 Task: Create a due date automation when advanced on, 2 days after a card is due add dates due in more than 1 working days at 11:00 AM.
Action: Mouse moved to (920, 71)
Screenshot: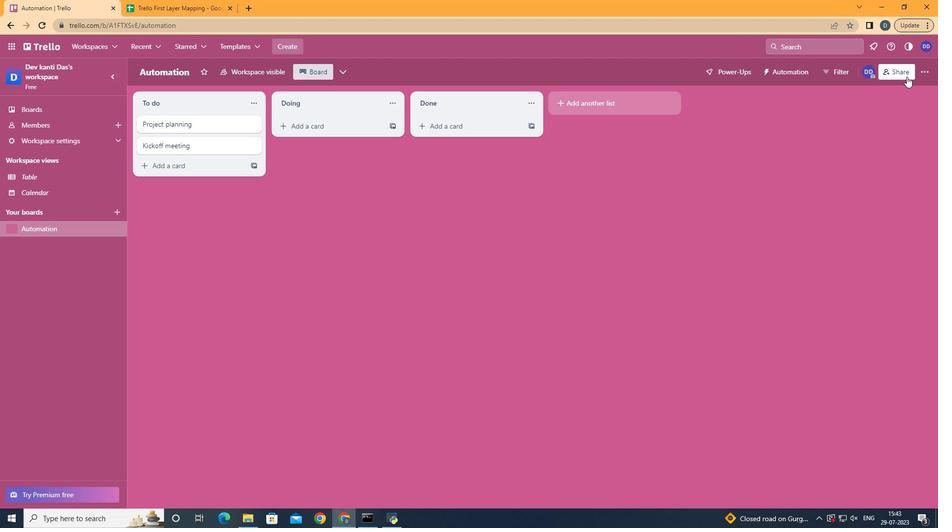
Action: Mouse pressed left at (920, 71)
Screenshot: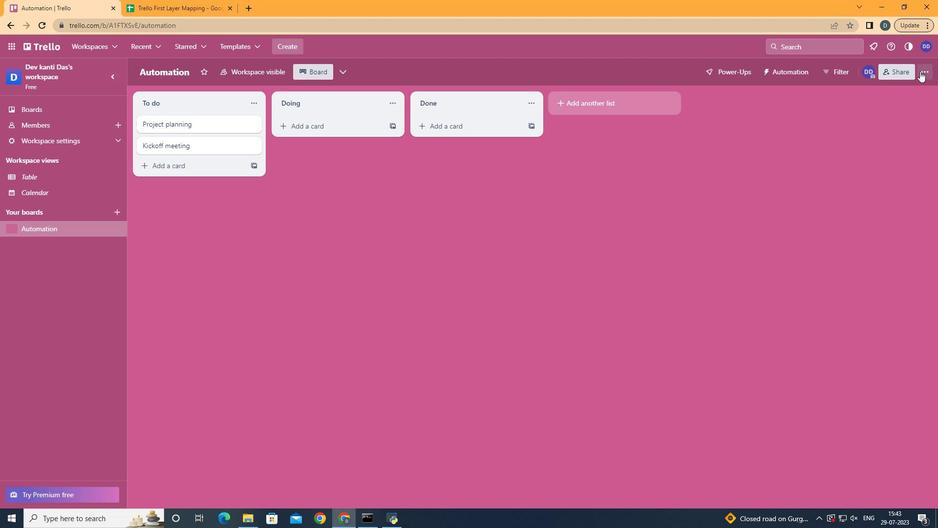 
Action: Mouse moved to (870, 207)
Screenshot: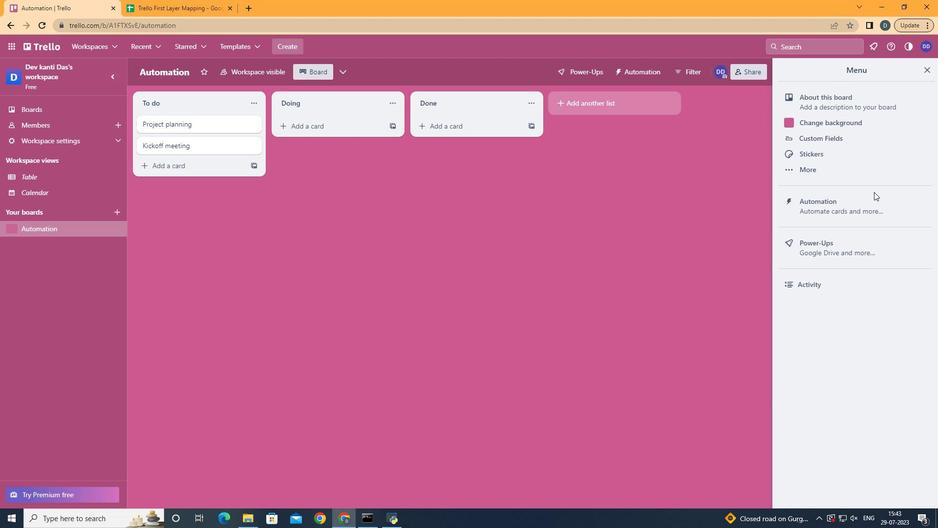 
Action: Mouse pressed left at (870, 207)
Screenshot: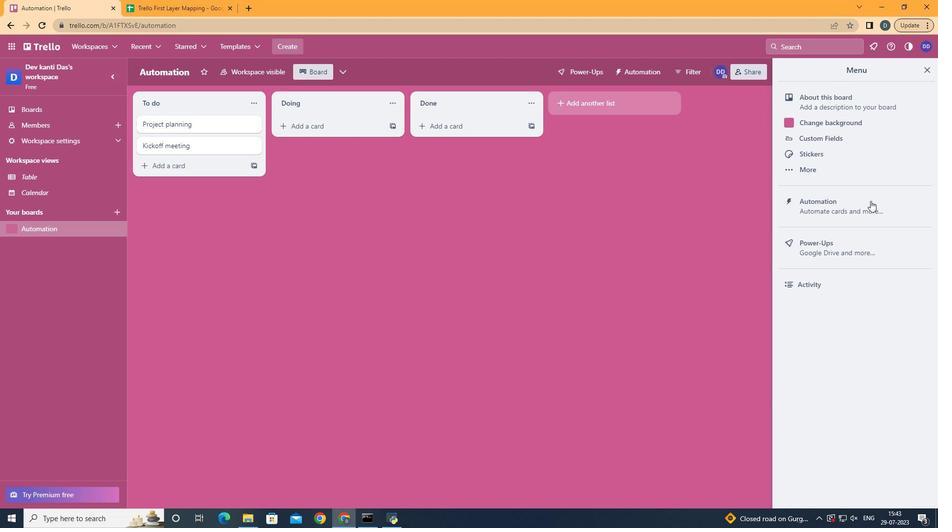 
Action: Mouse moved to (196, 193)
Screenshot: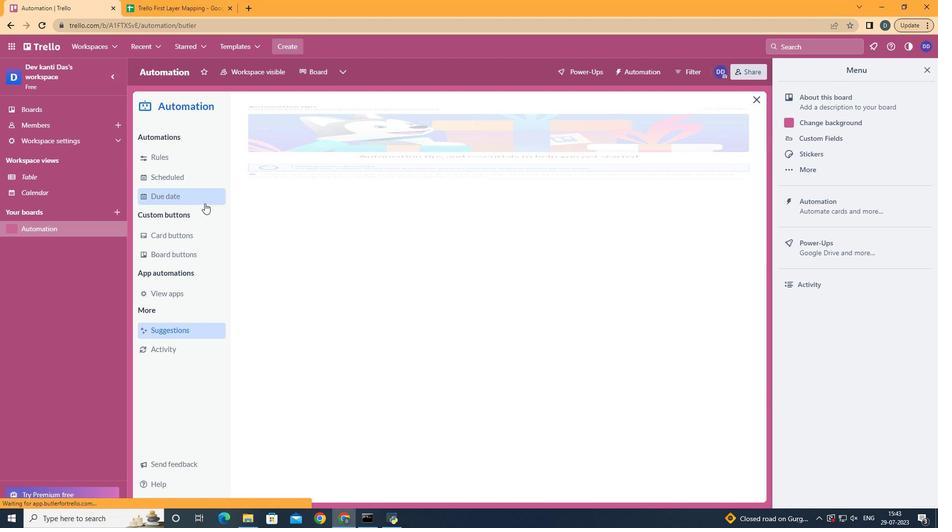 
Action: Mouse pressed left at (196, 193)
Screenshot: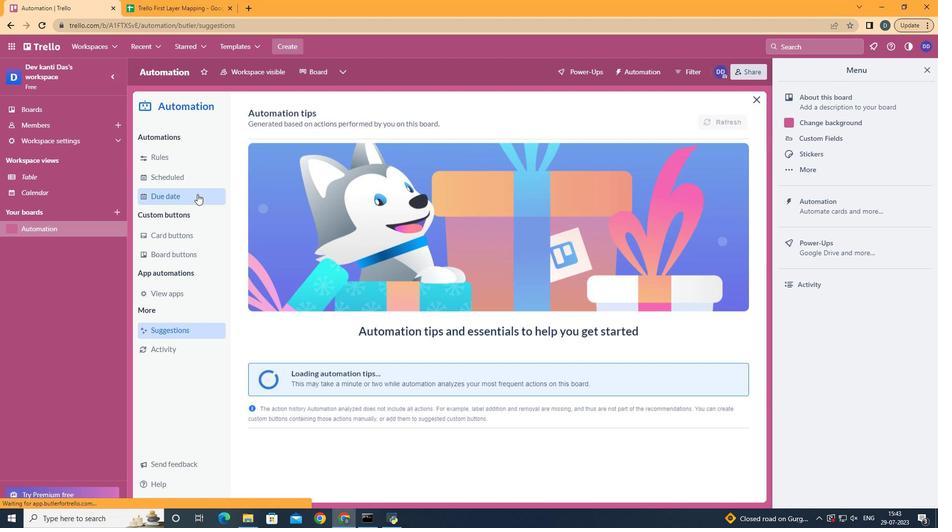 
Action: Mouse moved to (695, 116)
Screenshot: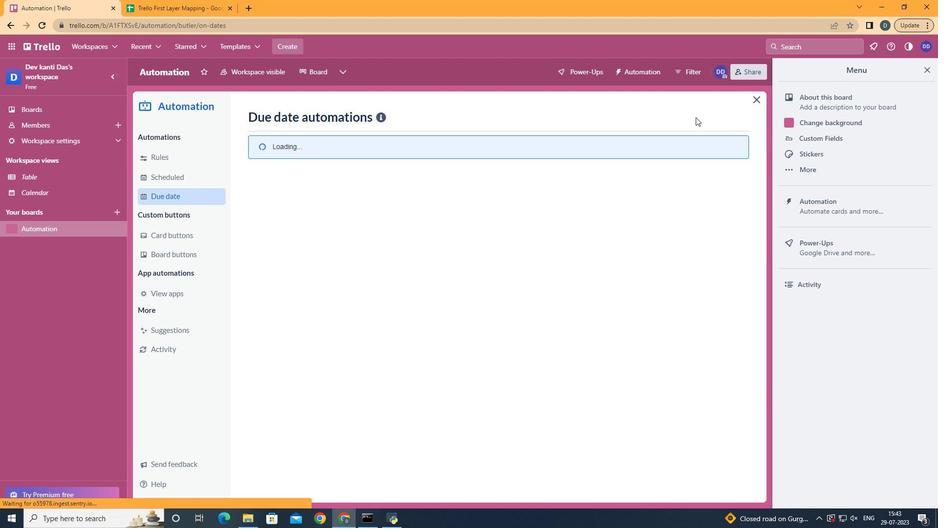 
Action: Mouse pressed left at (695, 116)
Screenshot: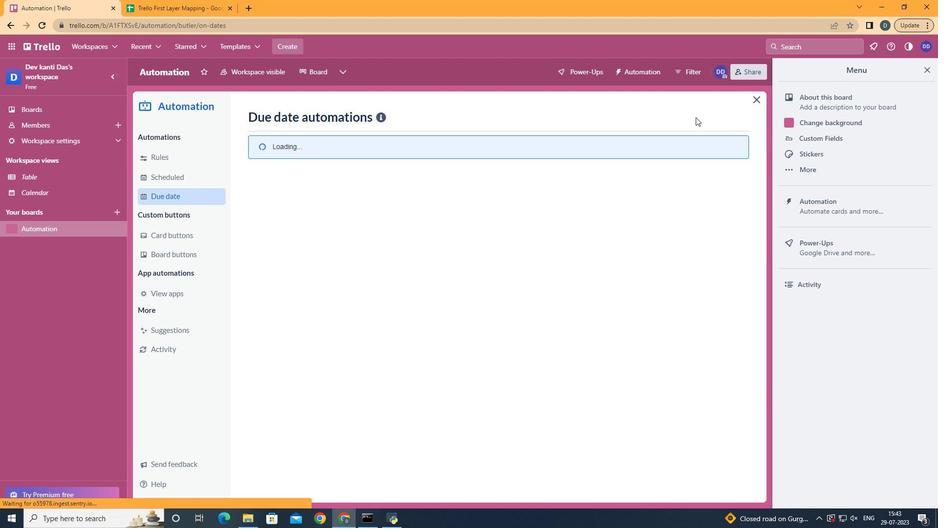 
Action: Mouse moved to (452, 220)
Screenshot: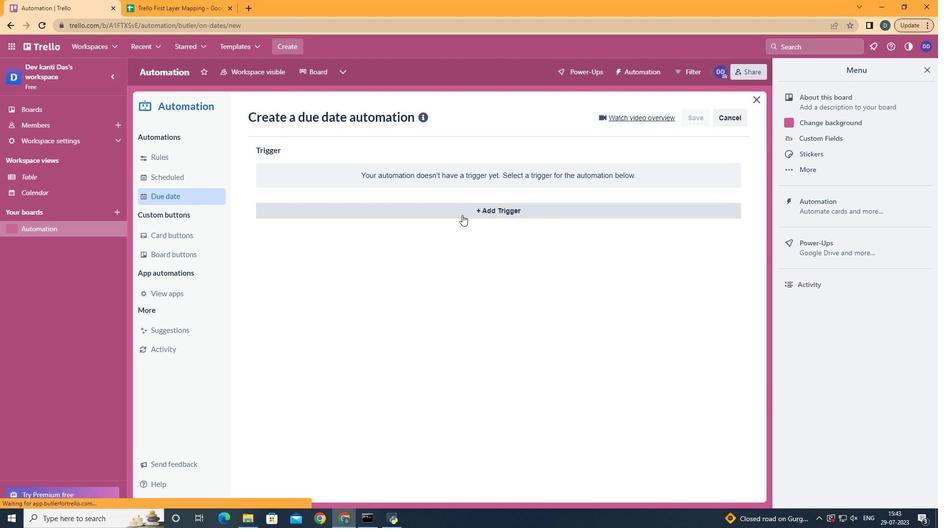
Action: Mouse pressed left at (452, 220)
Screenshot: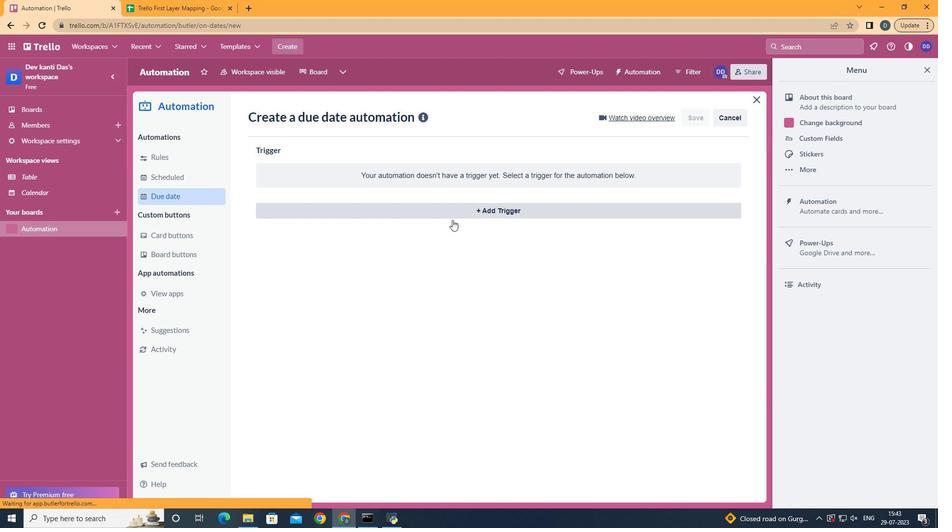 
Action: Mouse moved to (470, 210)
Screenshot: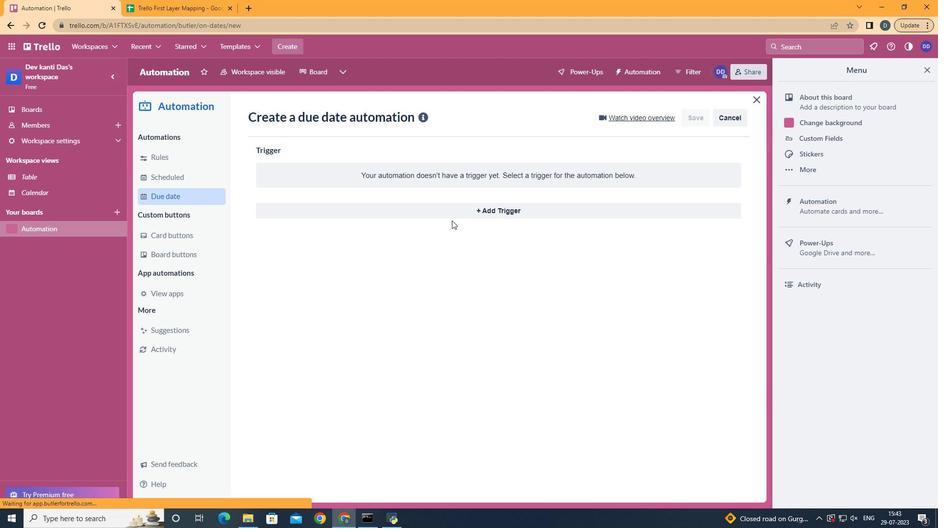 
Action: Mouse pressed left at (470, 210)
Screenshot: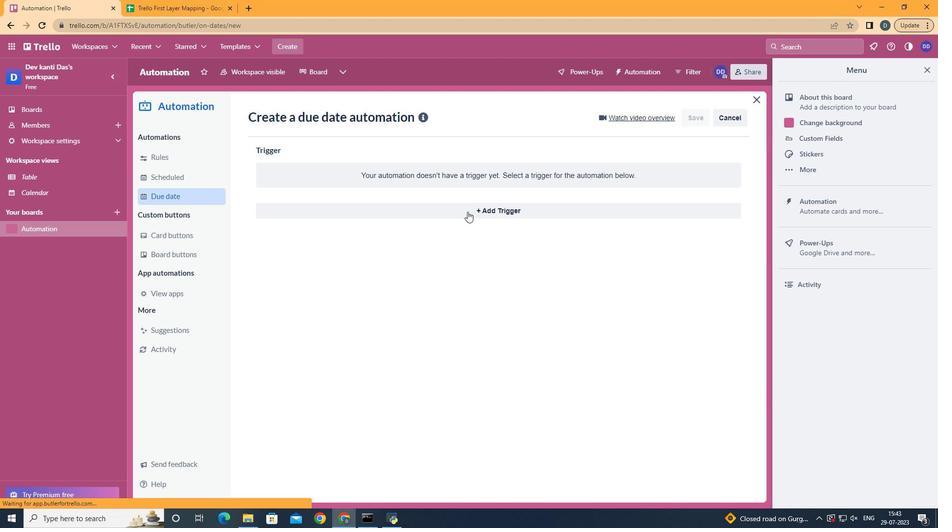 
Action: Mouse moved to (344, 395)
Screenshot: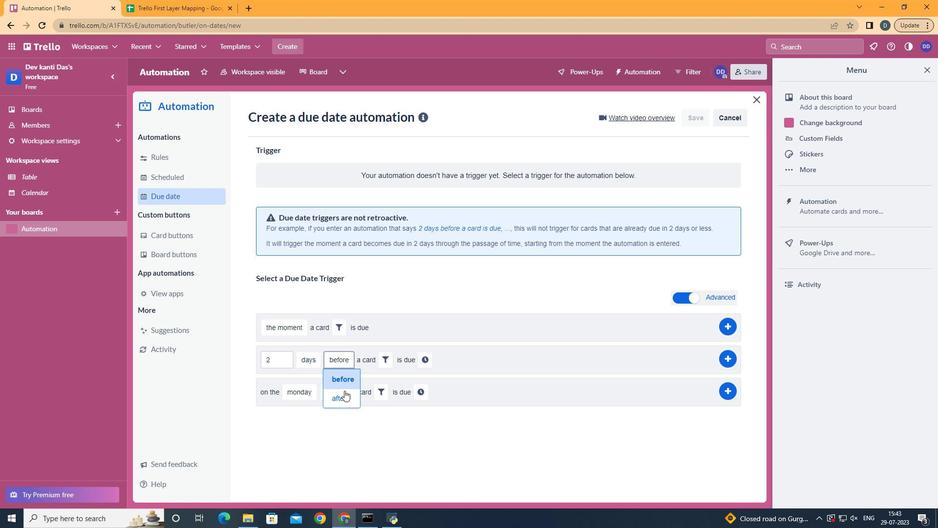 
Action: Mouse pressed left at (344, 395)
Screenshot: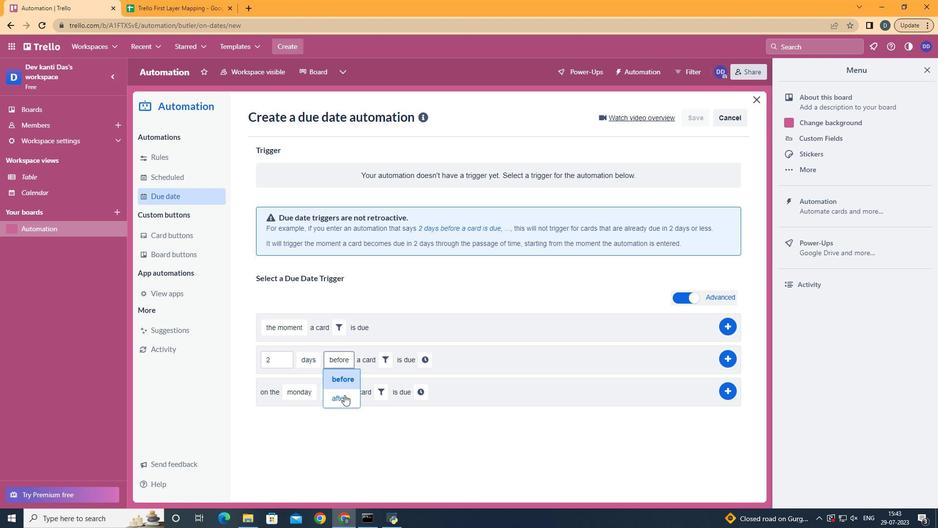 
Action: Mouse moved to (377, 364)
Screenshot: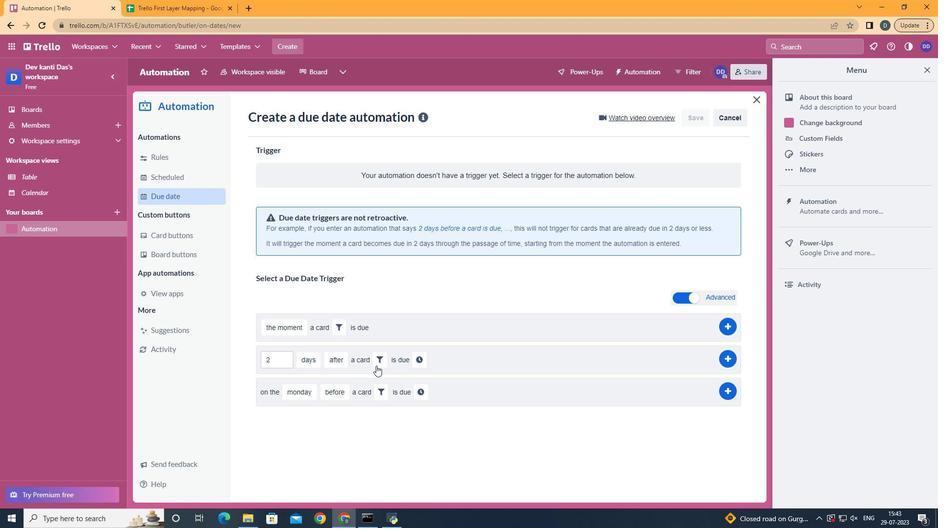
Action: Mouse pressed left at (377, 364)
Screenshot: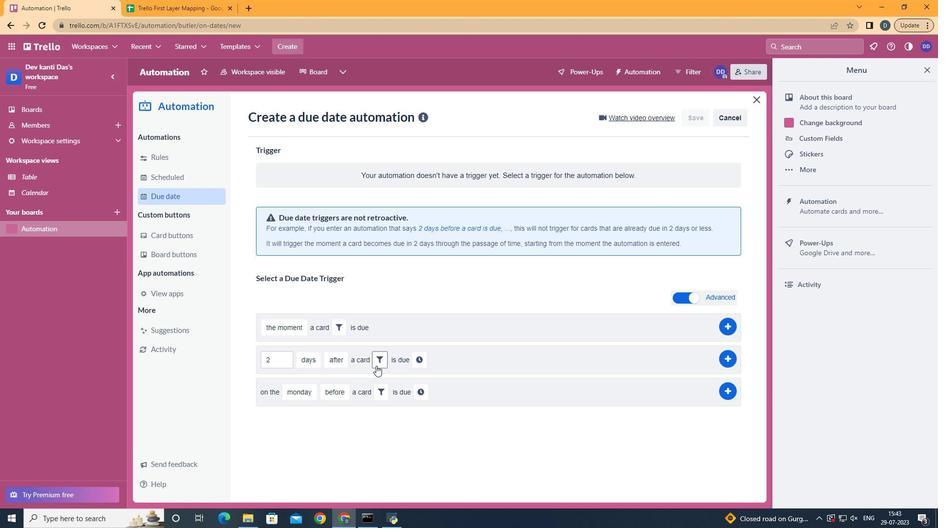 
Action: Mouse moved to (430, 387)
Screenshot: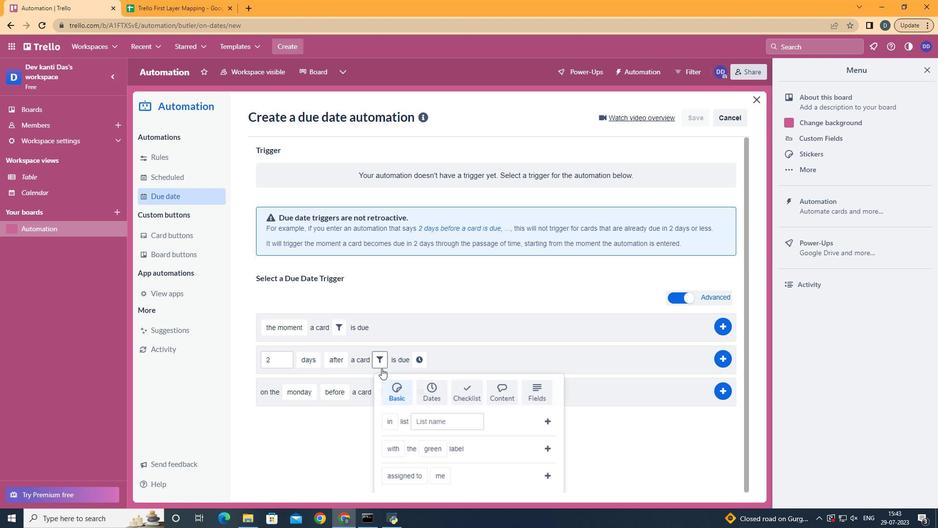 
Action: Mouse pressed left at (430, 387)
Screenshot: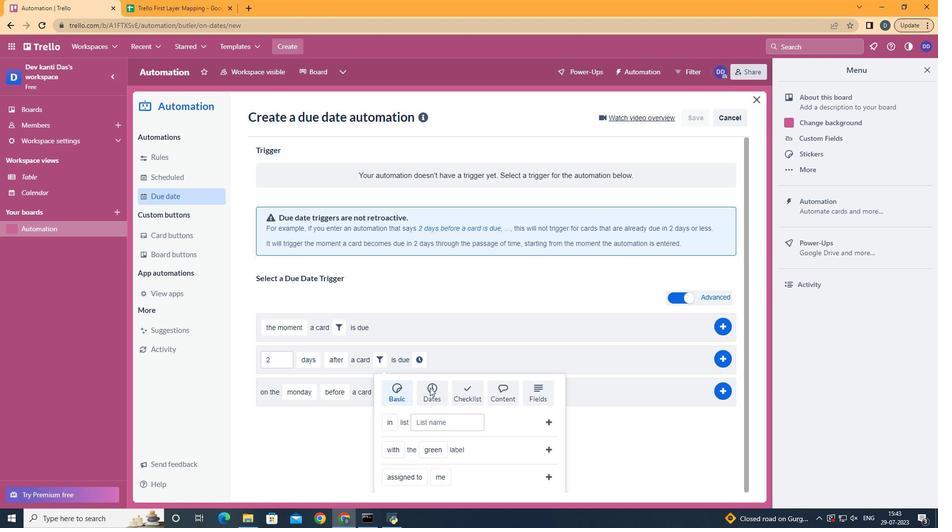 
Action: Mouse moved to (428, 382)
Screenshot: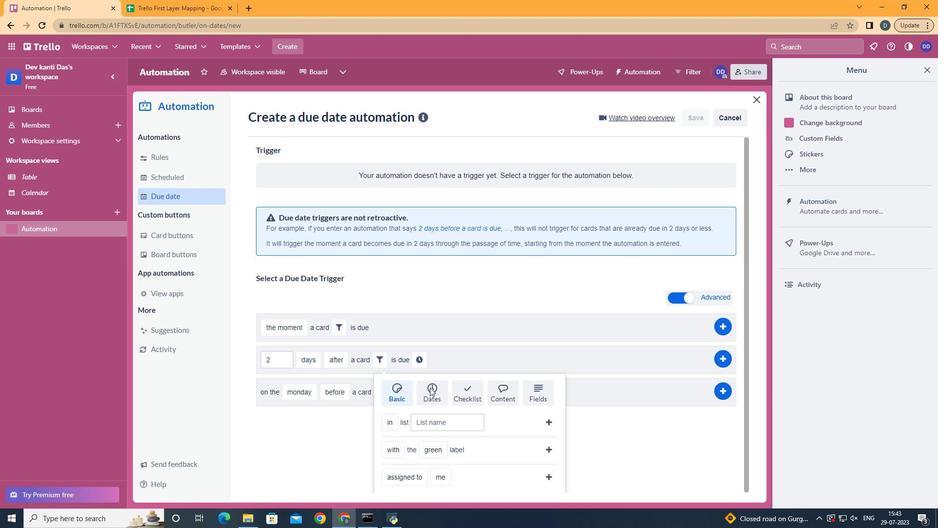 
Action: Mouse scrolled (428, 382) with delta (0, 0)
Screenshot: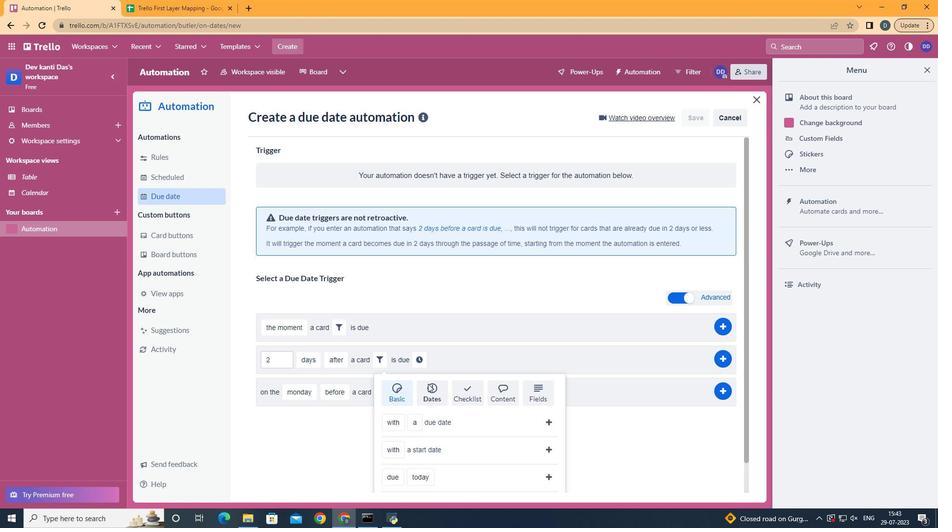 
Action: Mouse scrolled (428, 382) with delta (0, 0)
Screenshot: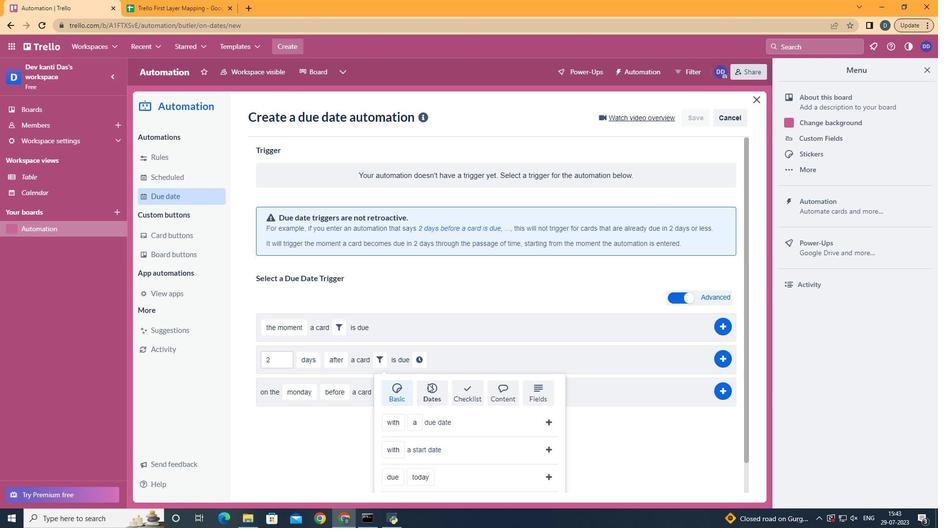 
Action: Mouse scrolled (428, 382) with delta (0, 0)
Screenshot: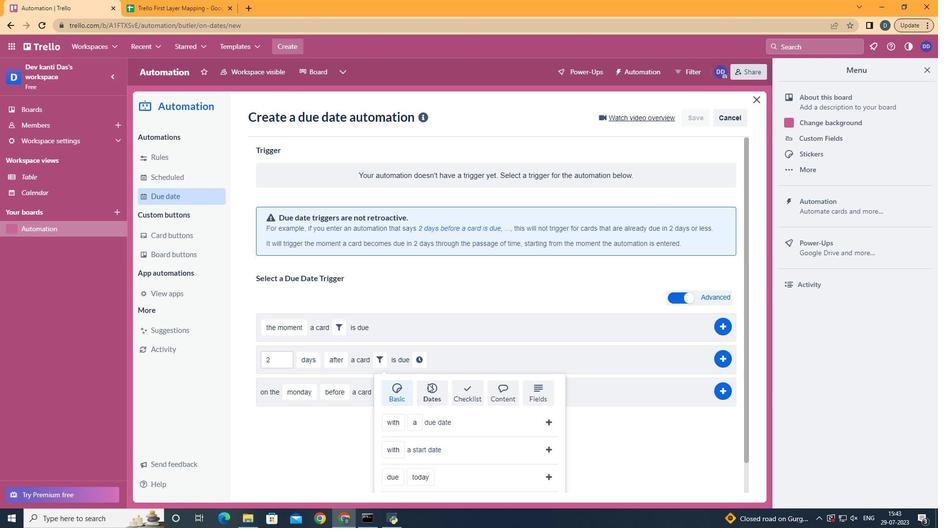 
Action: Mouse scrolled (428, 382) with delta (0, 0)
Screenshot: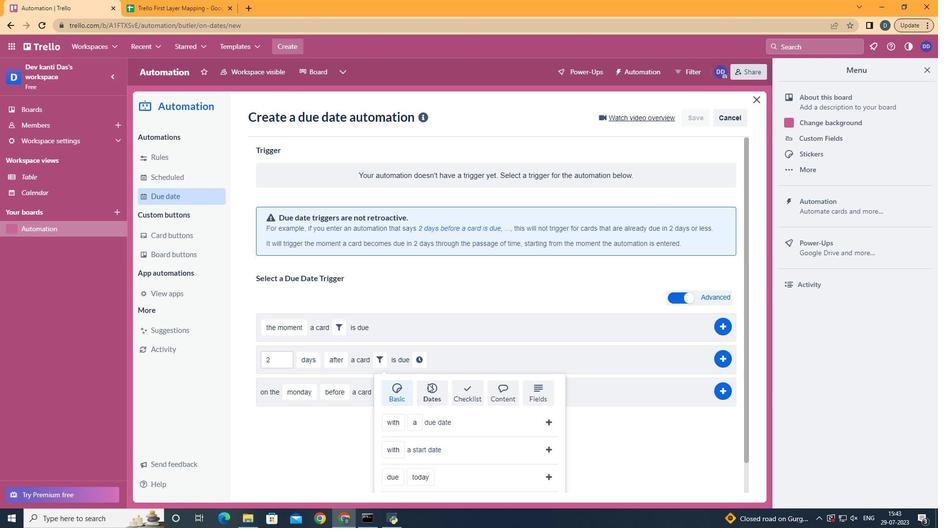 
Action: Mouse scrolled (428, 382) with delta (0, 0)
Screenshot: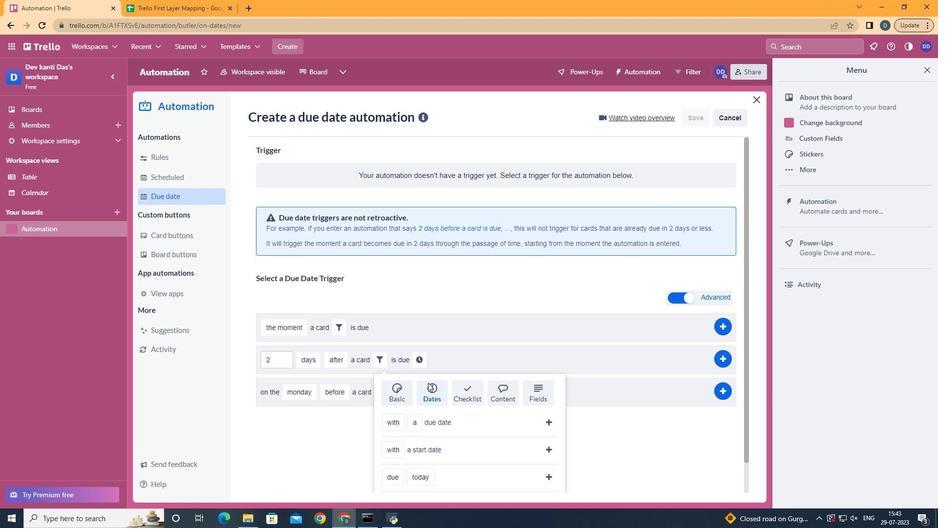 
Action: Mouse moved to (405, 432)
Screenshot: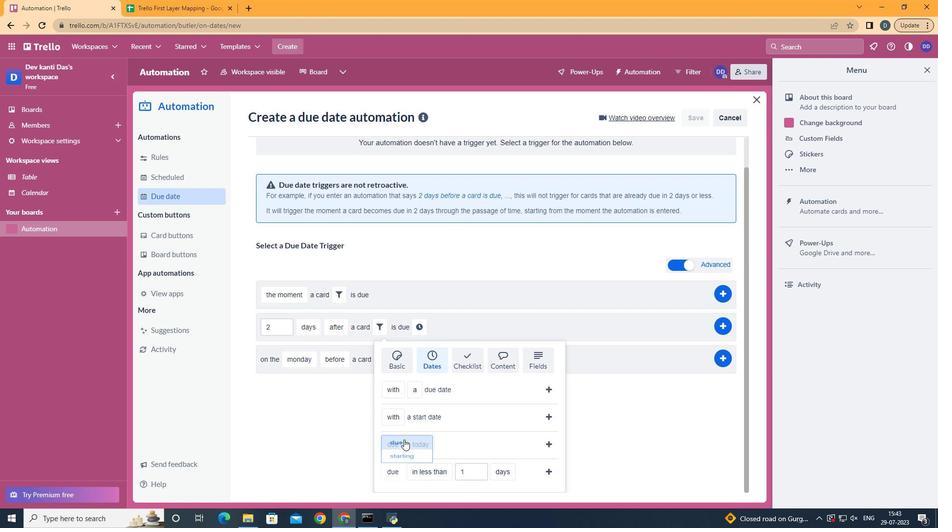 
Action: Mouse pressed left at (405, 432)
Screenshot: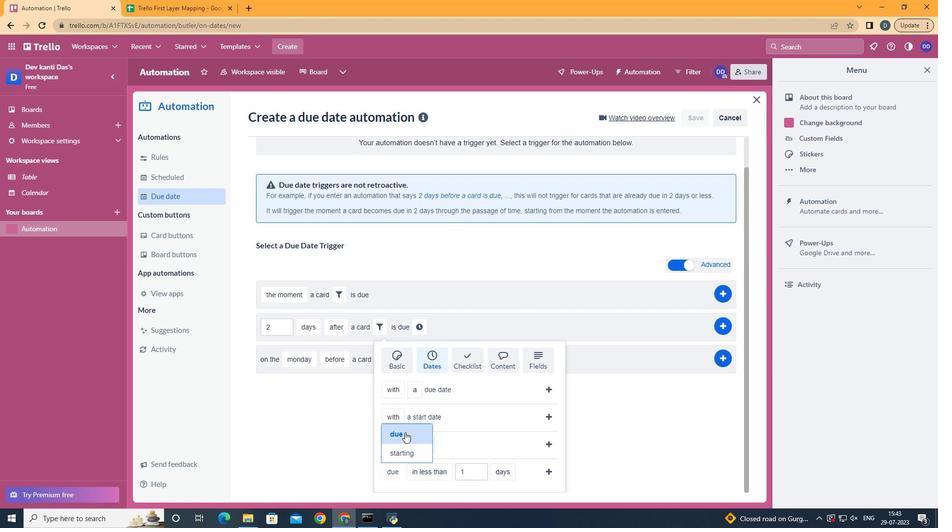 
Action: Mouse moved to (439, 413)
Screenshot: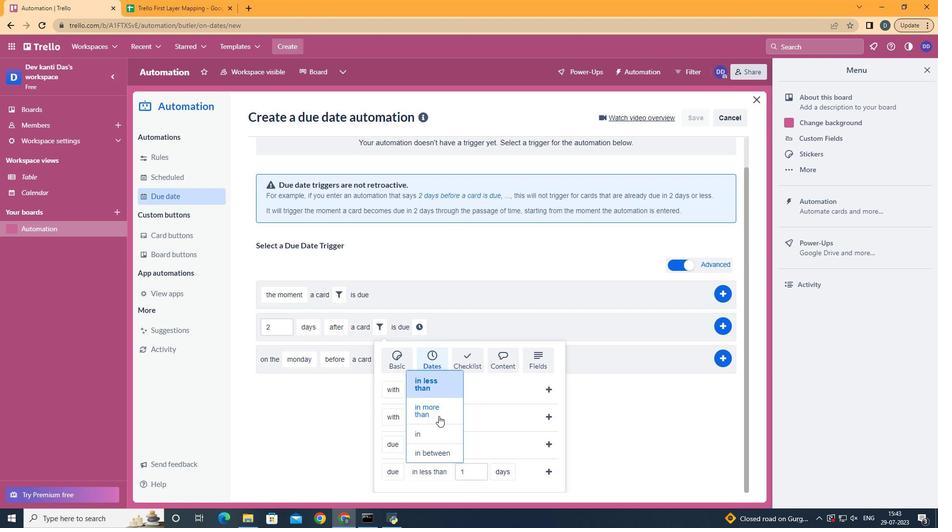 
Action: Mouse pressed left at (439, 413)
Screenshot: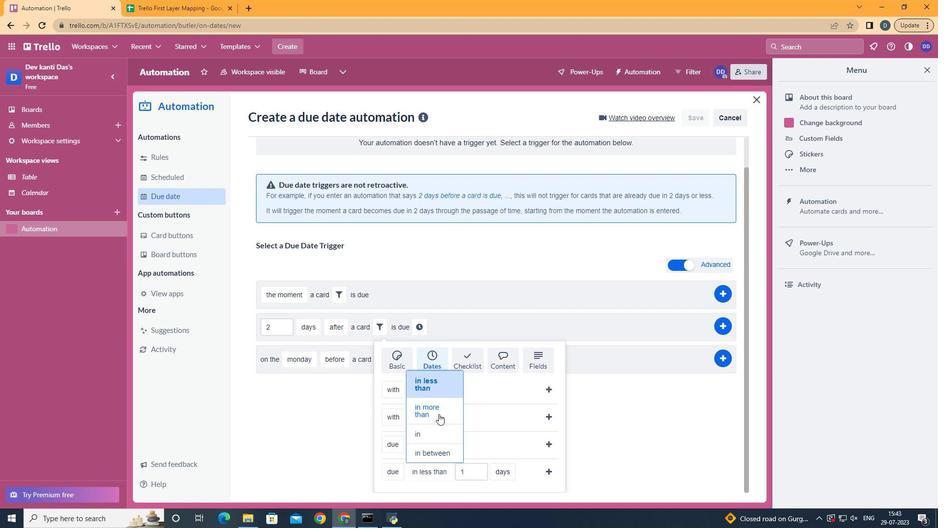 
Action: Mouse moved to (512, 459)
Screenshot: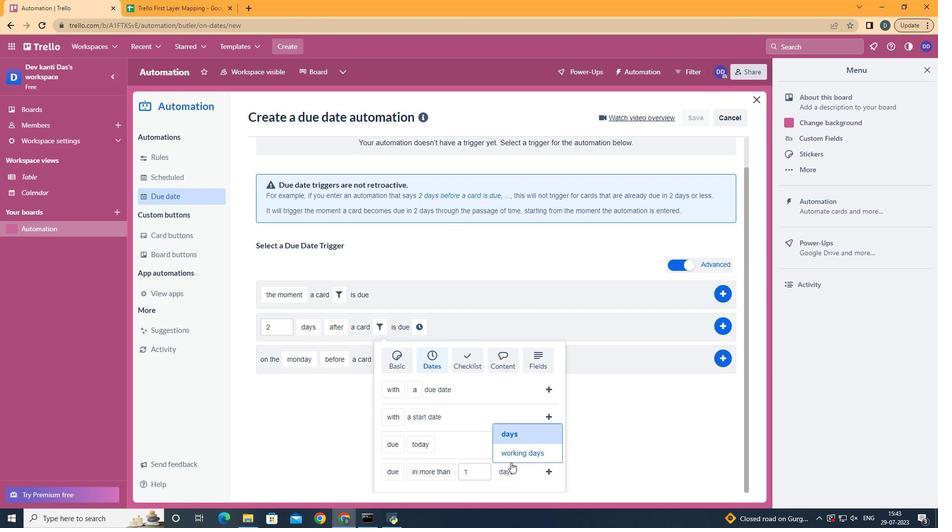
Action: Mouse pressed left at (512, 459)
Screenshot: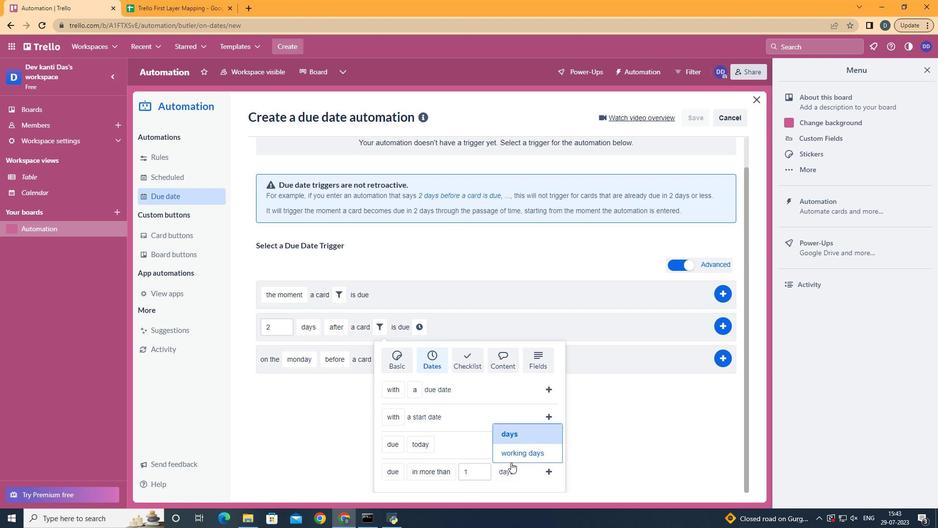 
Action: Mouse moved to (557, 471)
Screenshot: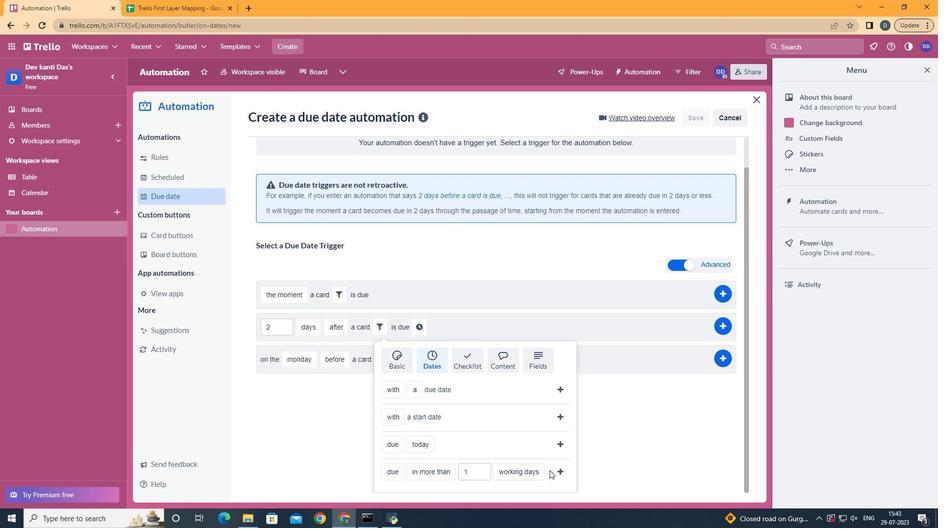 
Action: Mouse pressed left at (557, 471)
Screenshot: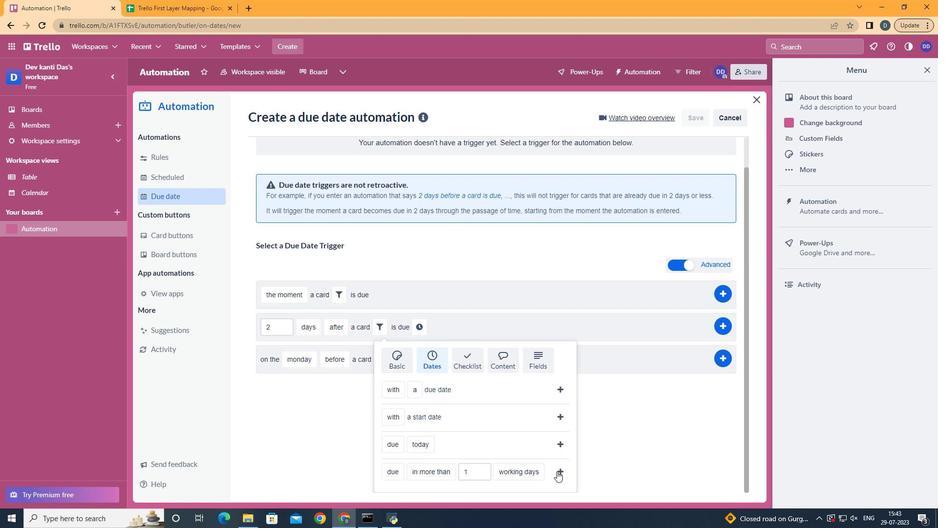 
Action: Mouse moved to (540, 363)
Screenshot: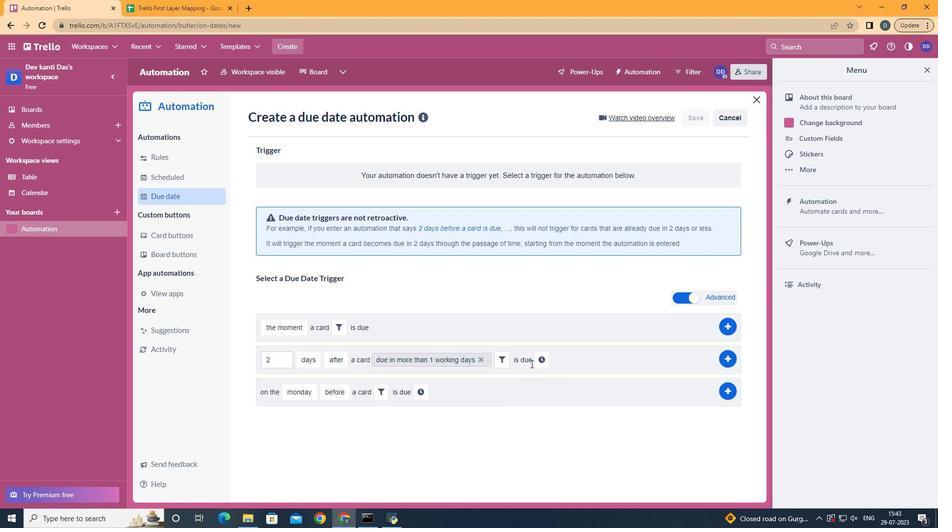 
Action: Mouse pressed left at (540, 363)
Screenshot: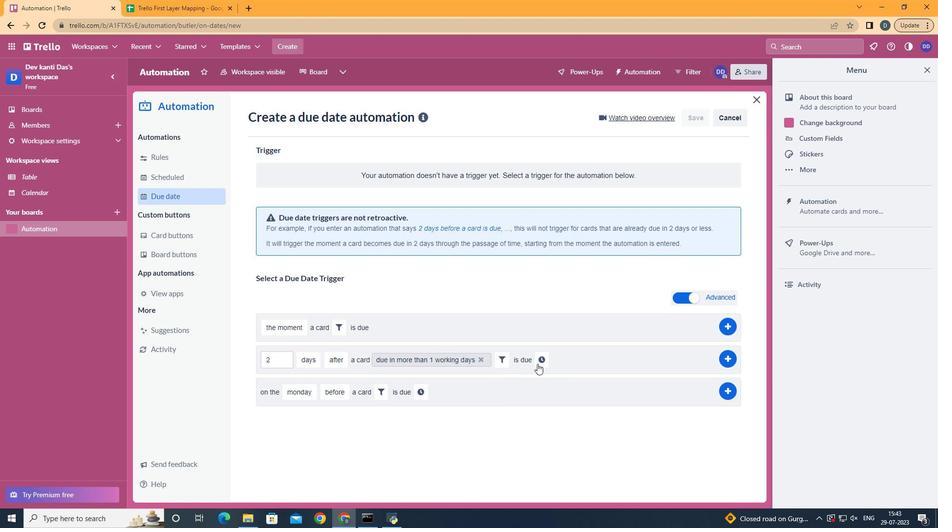 
Action: Mouse moved to (564, 362)
Screenshot: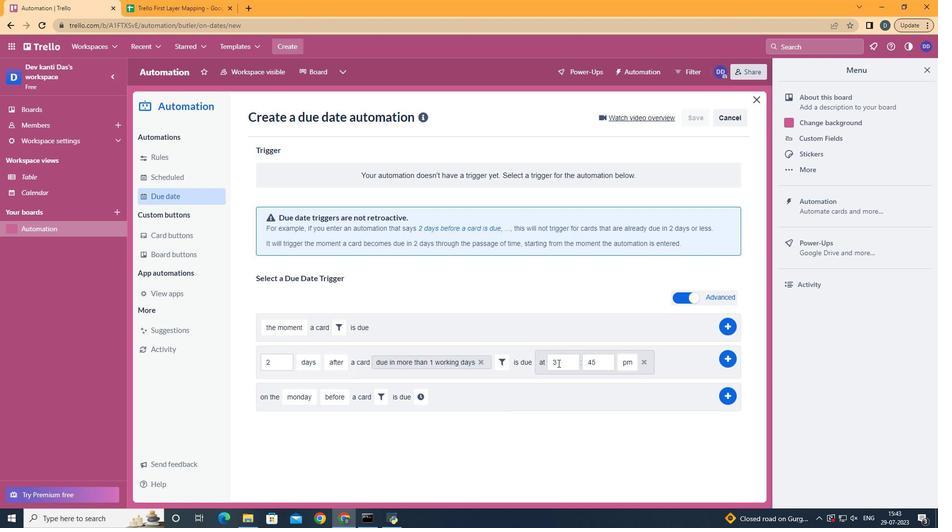 
Action: Mouse pressed left at (564, 362)
Screenshot: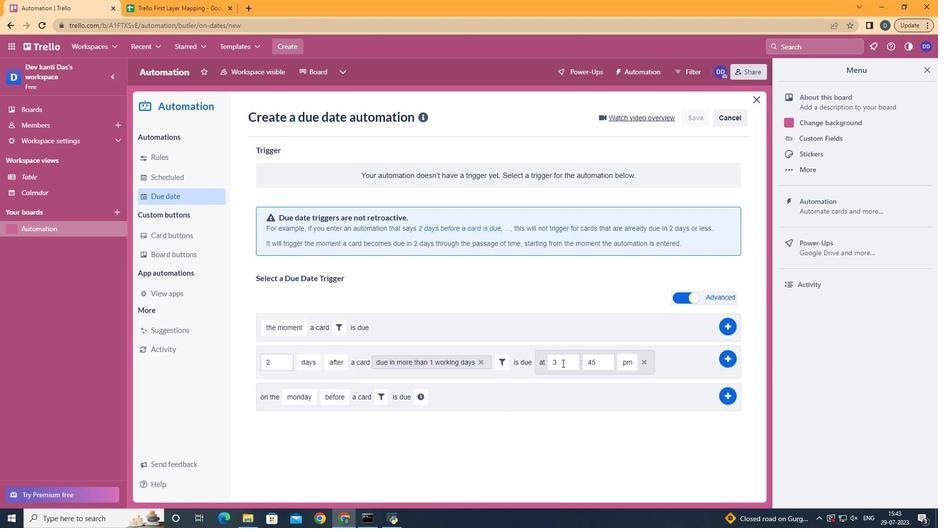 
Action: Key pressed <Key.backspace>11
Screenshot: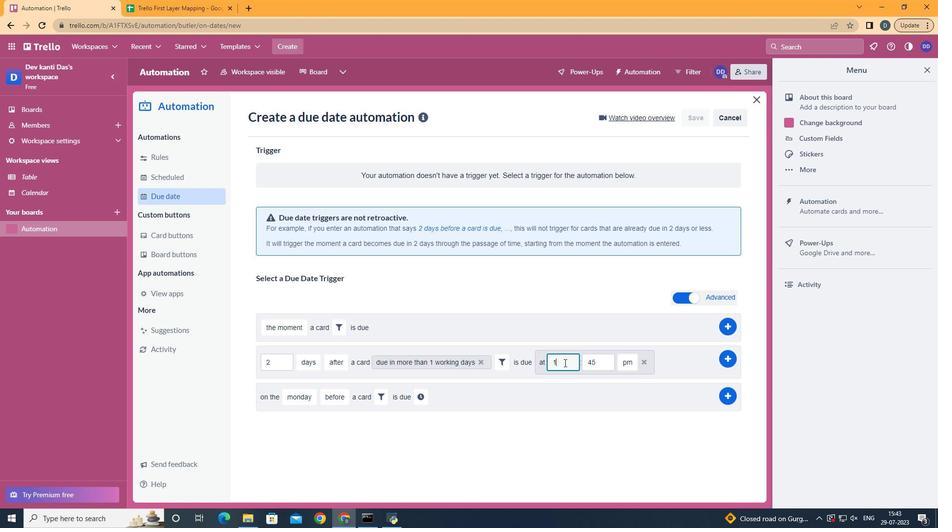 
Action: Mouse moved to (604, 359)
Screenshot: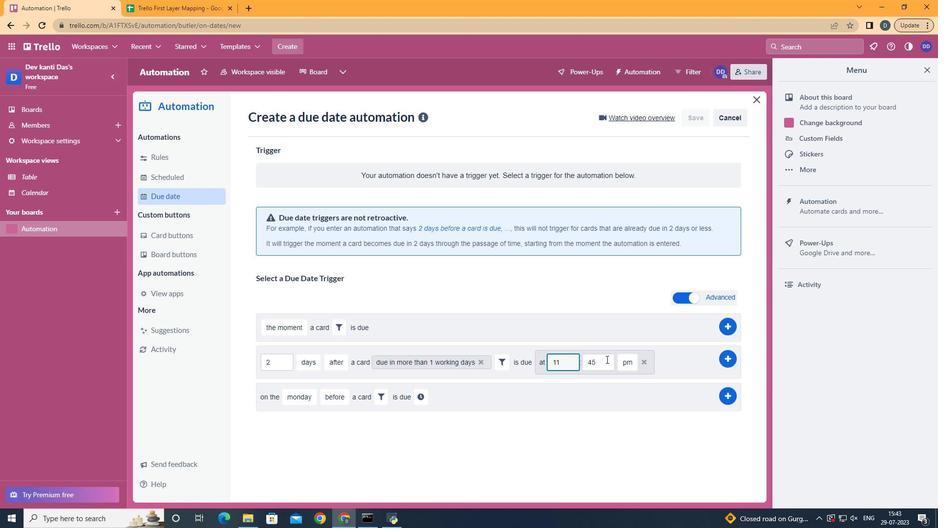 
Action: Mouse pressed left at (604, 359)
Screenshot: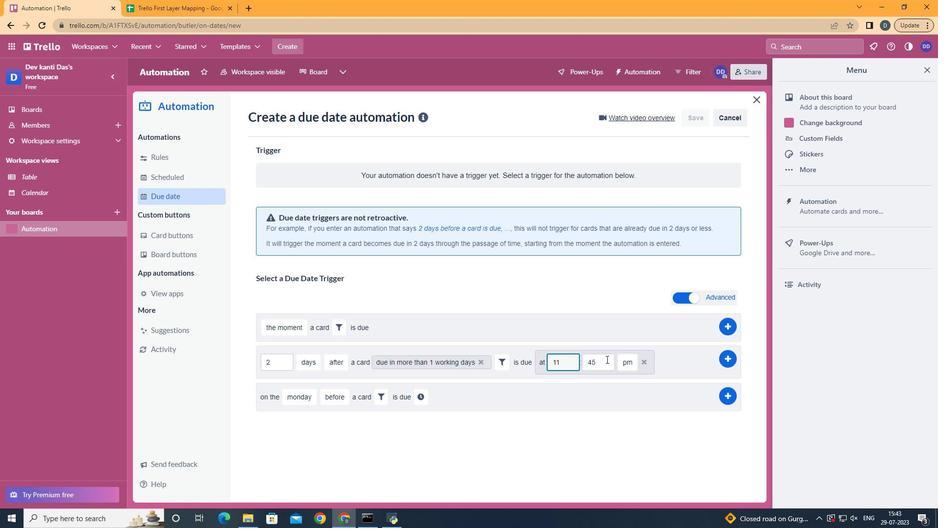 
Action: Key pressed <Key.backspace><Key.backspace>00
Screenshot: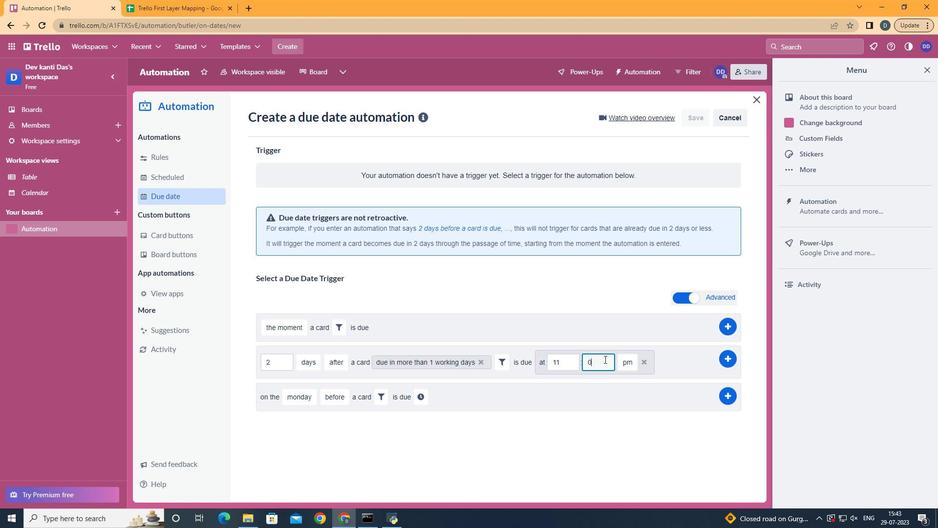 
Action: Mouse moved to (630, 374)
Screenshot: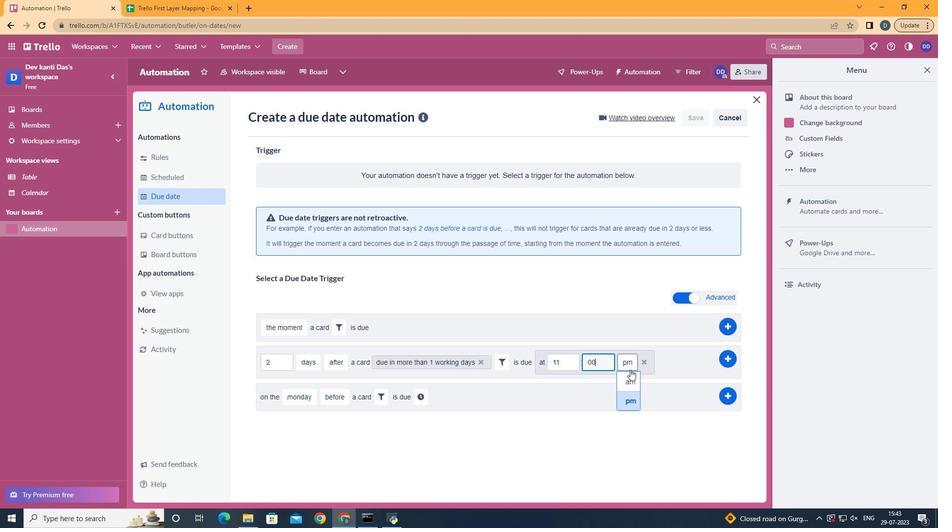 
Action: Mouse pressed left at (630, 374)
Screenshot: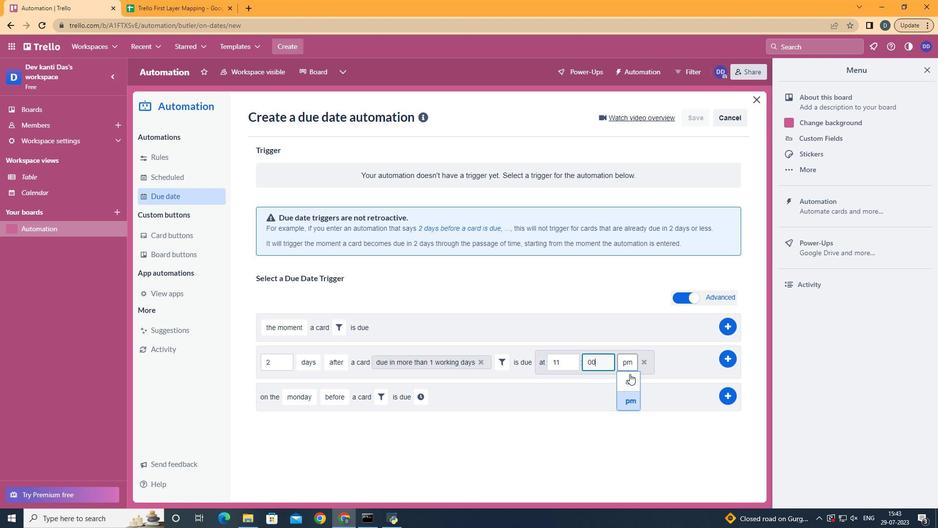 
Action: Mouse moved to (630, 380)
Screenshot: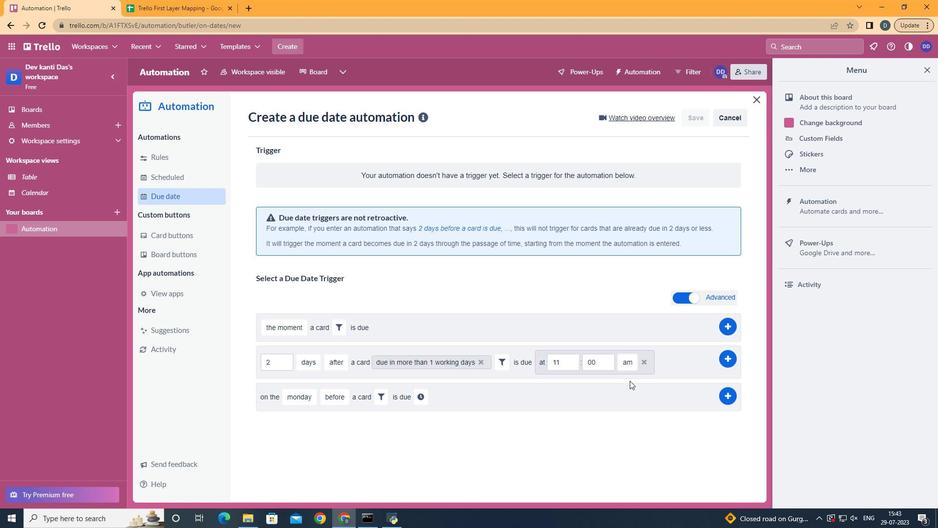 
